 Task: Enable all dependency graphs in the code security and analysis section.
Action: Mouse moved to (983, 83)
Screenshot: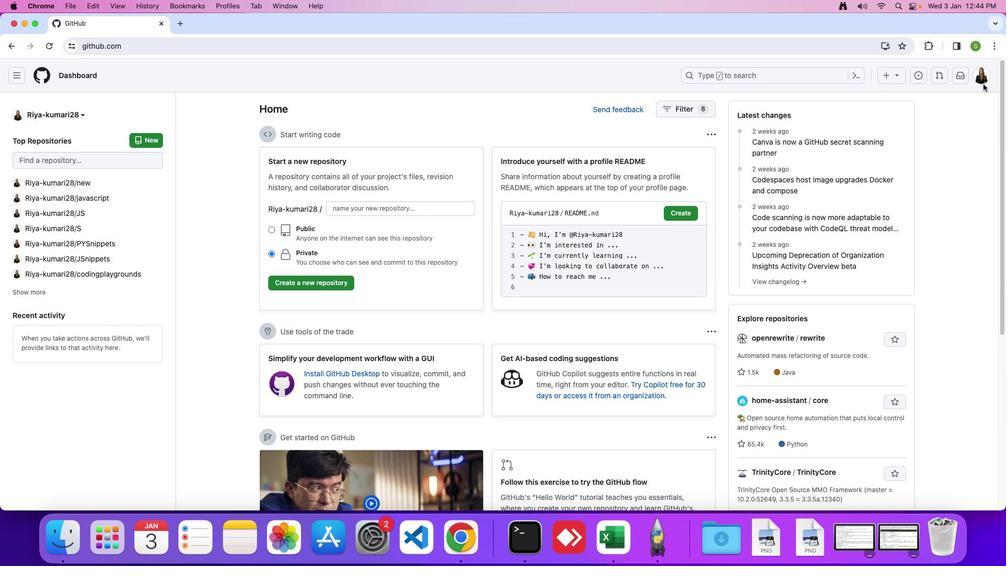 
Action: Mouse pressed left at (983, 83)
Screenshot: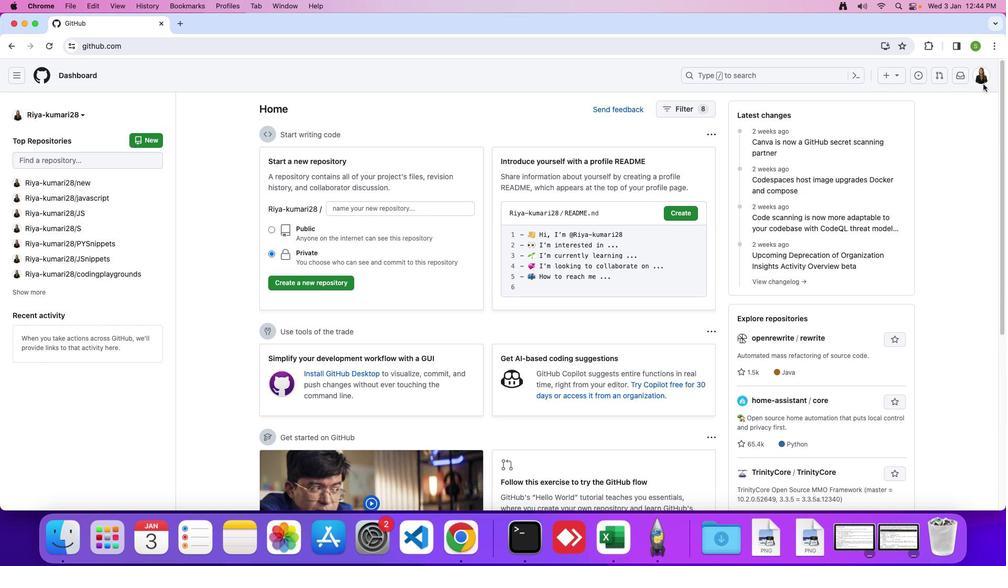 
Action: Mouse moved to (982, 81)
Screenshot: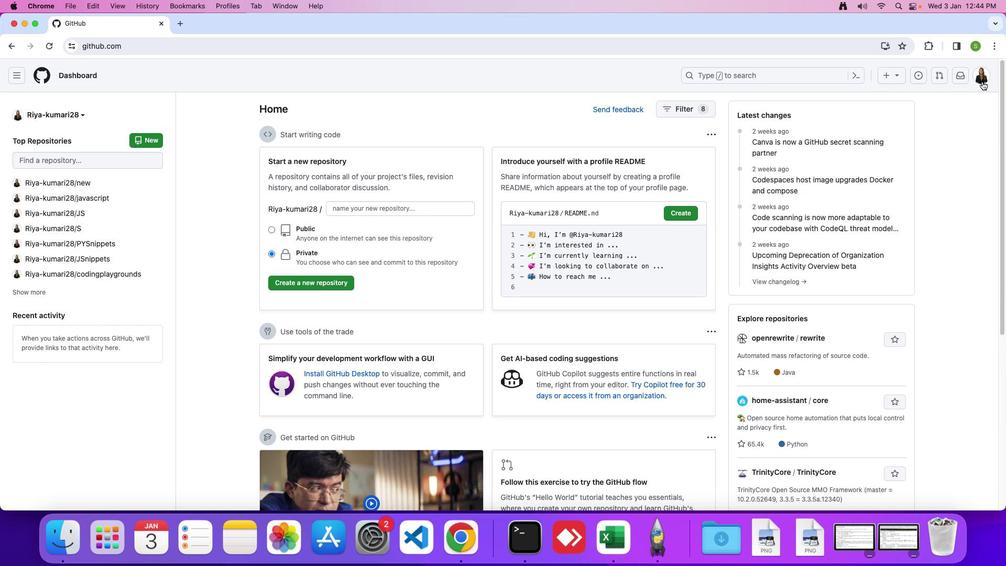 
Action: Mouse pressed left at (982, 81)
Screenshot: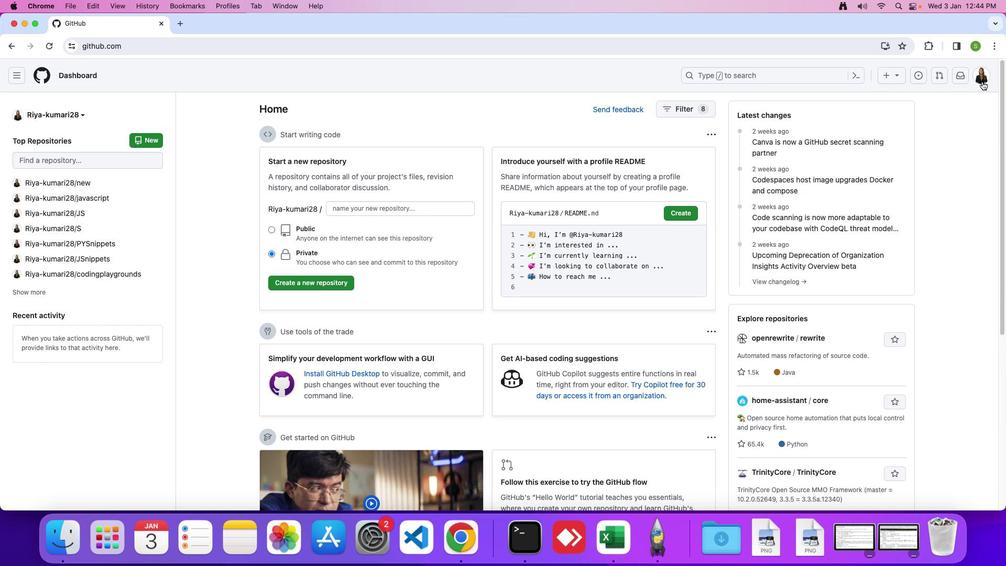 
Action: Mouse moved to (895, 362)
Screenshot: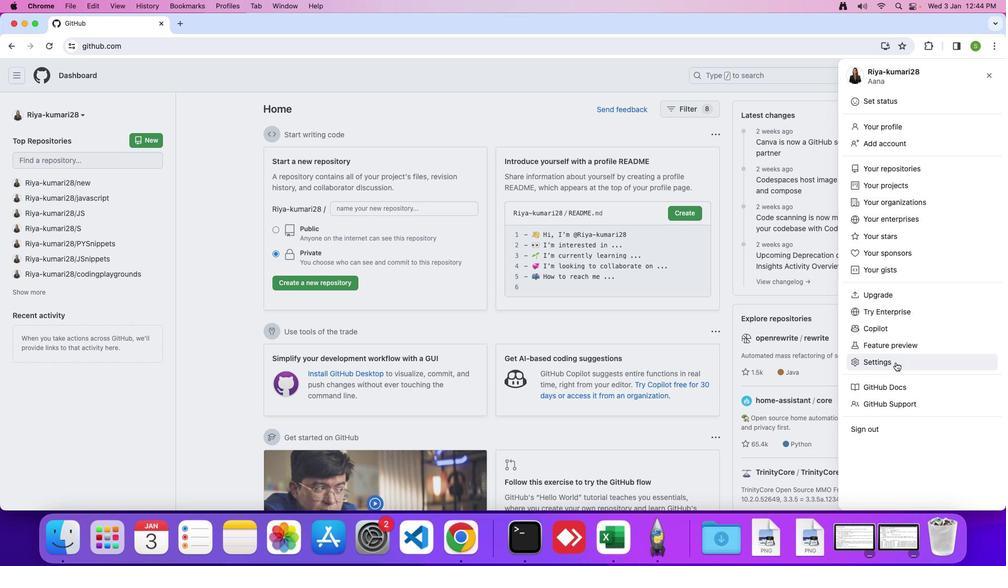 
Action: Mouse pressed left at (895, 362)
Screenshot: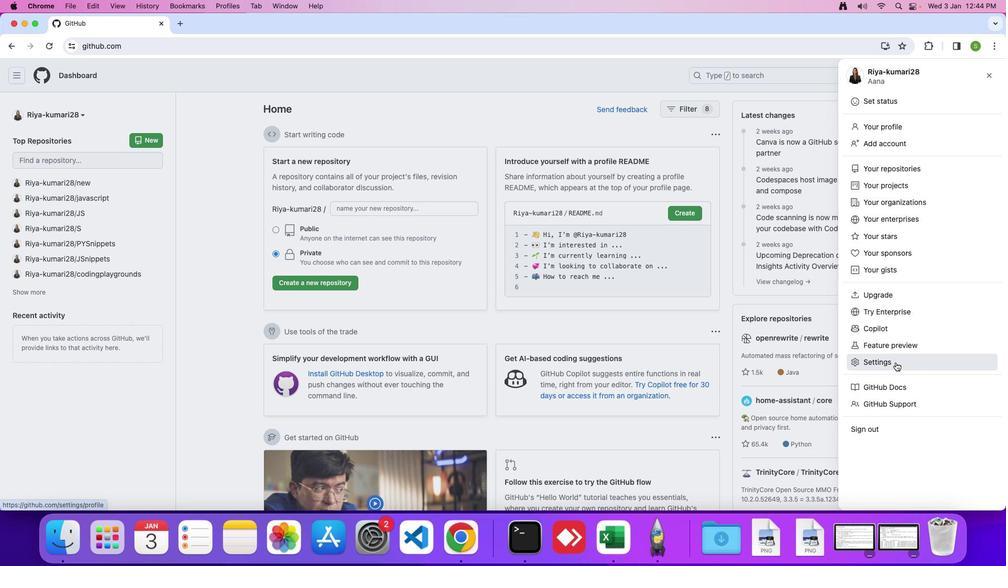 
Action: Mouse moved to (271, 339)
Screenshot: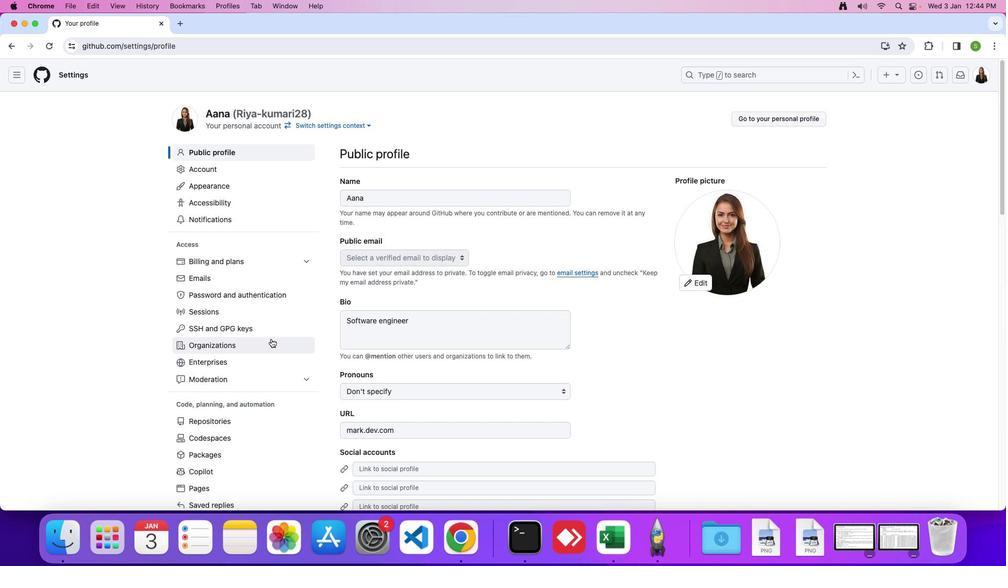 
Action: Mouse scrolled (271, 339) with delta (0, 0)
Screenshot: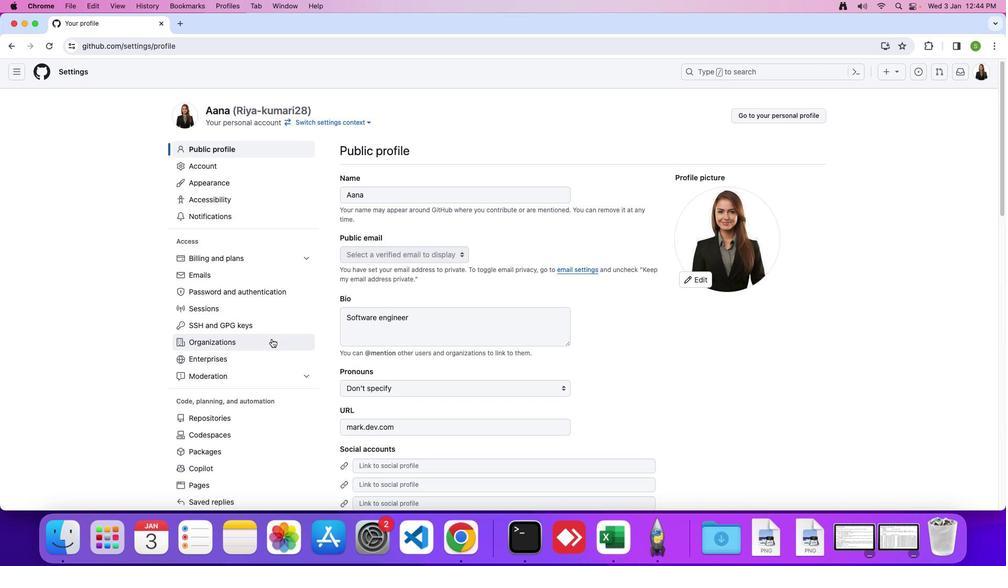 
Action: Mouse scrolled (271, 339) with delta (0, 0)
Screenshot: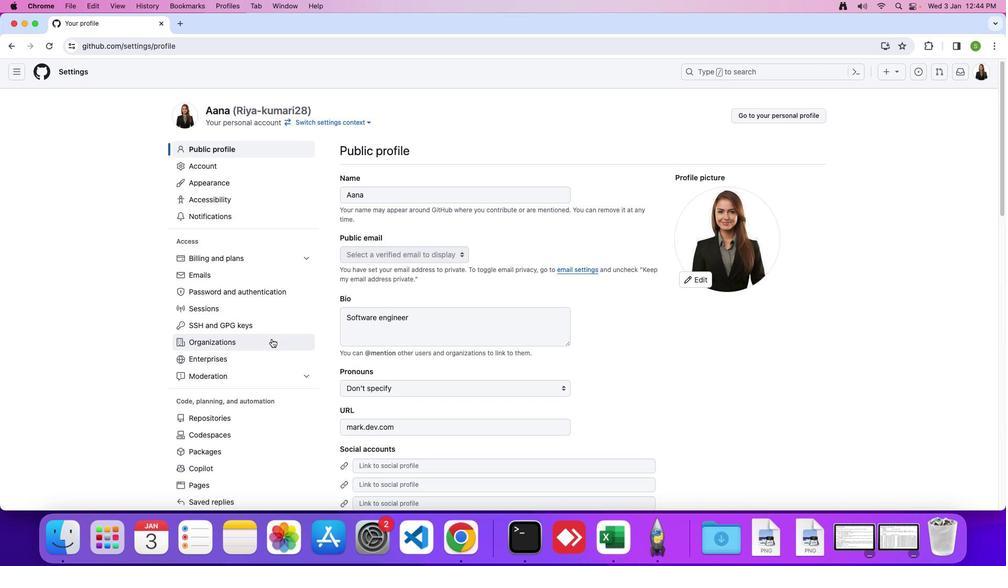 
Action: Mouse moved to (271, 338)
Screenshot: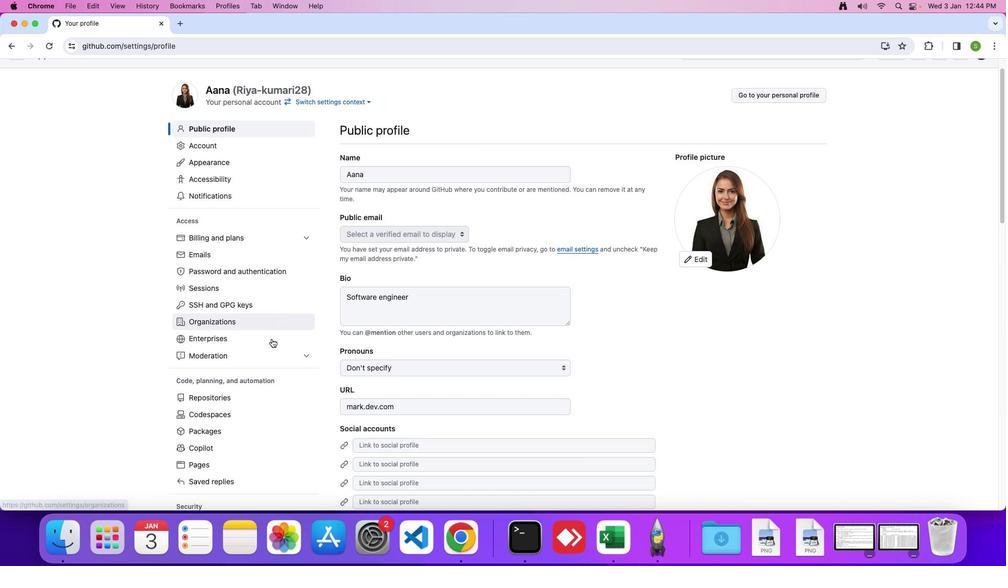 
Action: Mouse scrolled (271, 338) with delta (0, -1)
Screenshot: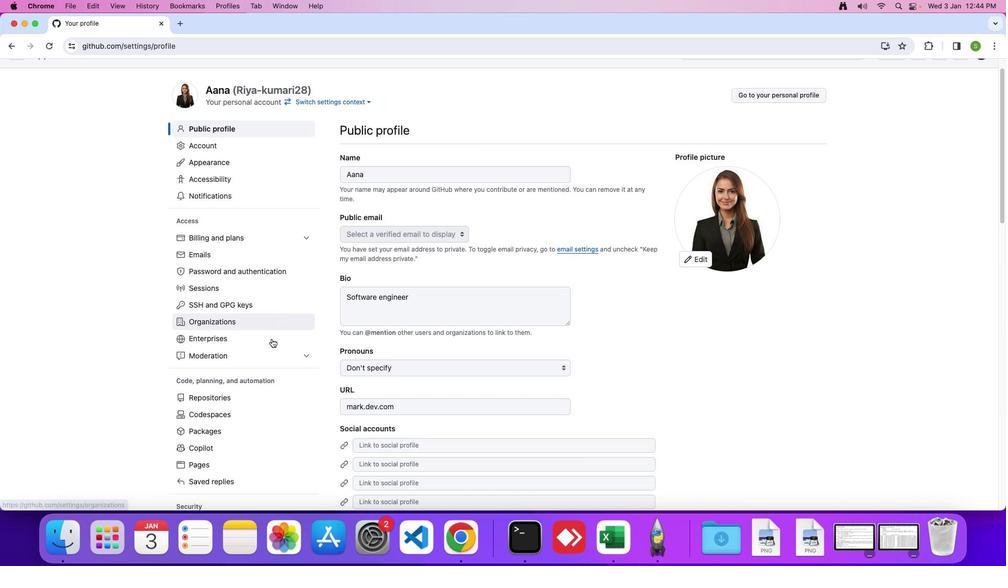 
Action: Mouse scrolled (271, 338) with delta (0, 0)
Screenshot: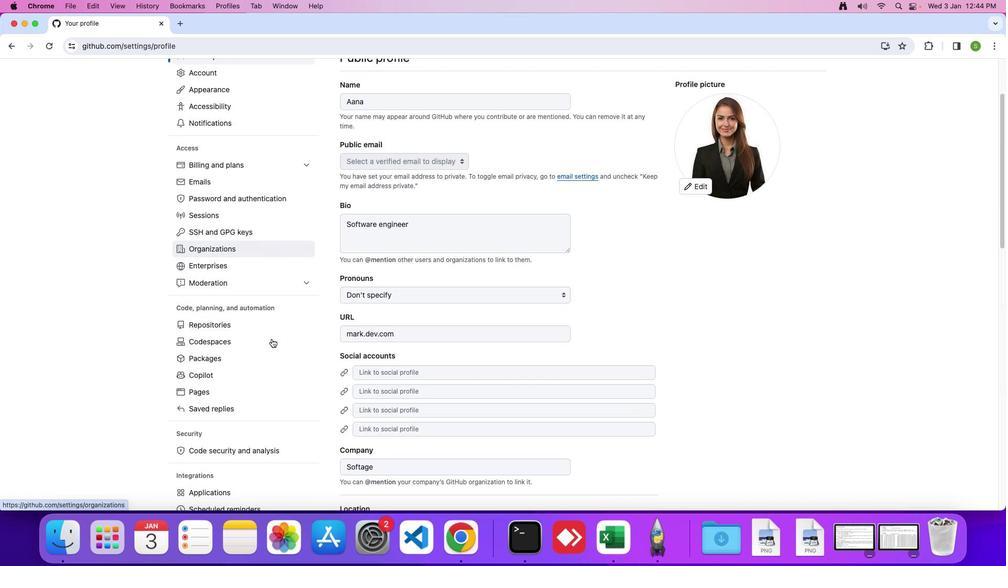 
Action: Mouse moved to (271, 338)
Screenshot: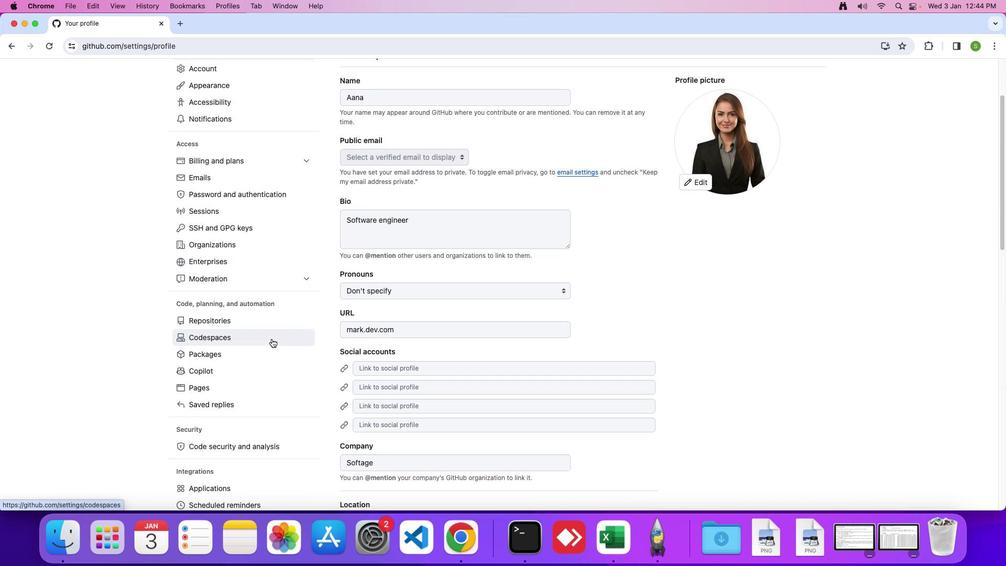 
Action: Mouse scrolled (271, 338) with delta (0, 0)
Screenshot: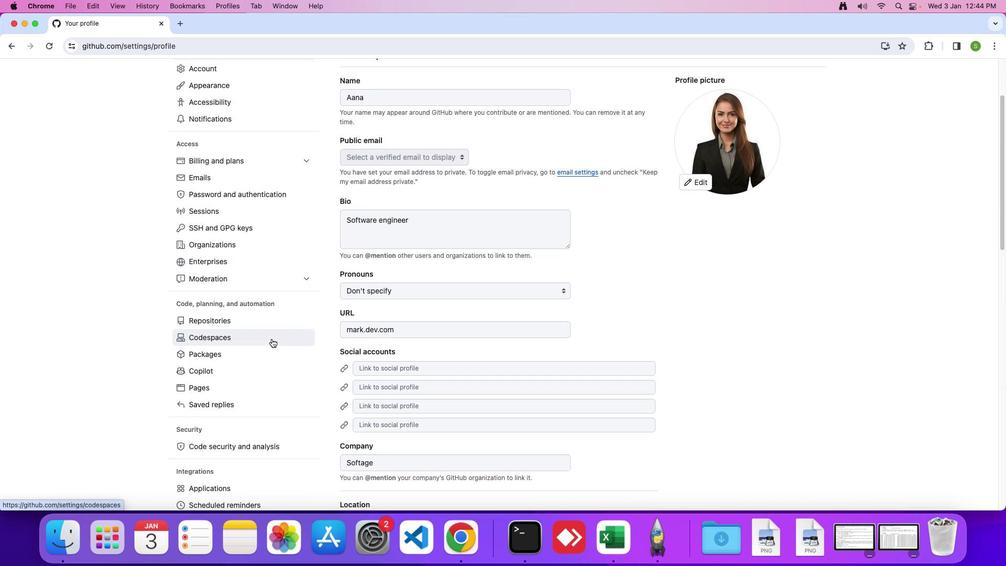 
Action: Mouse scrolled (271, 338) with delta (0, -1)
Screenshot: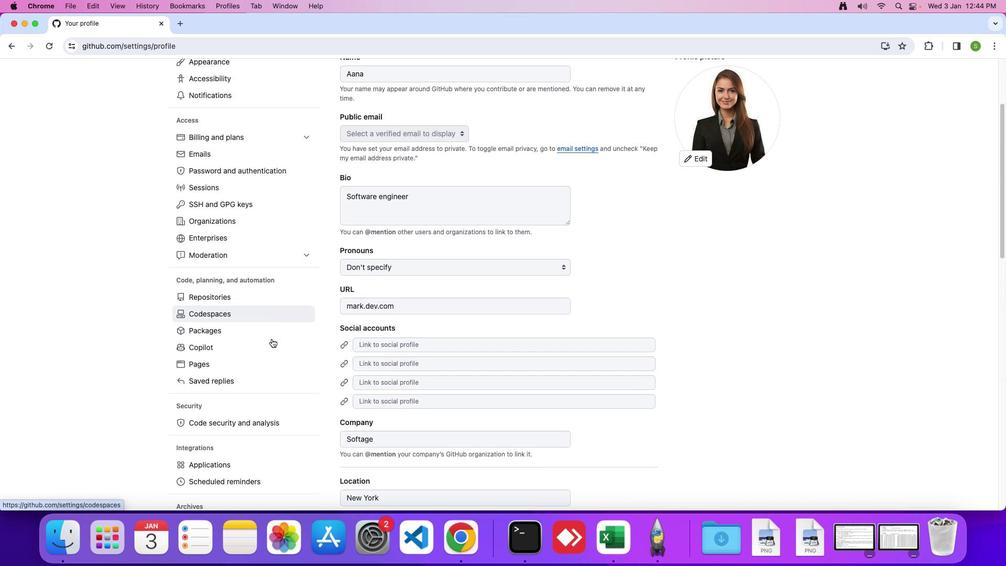 
Action: Mouse moved to (247, 366)
Screenshot: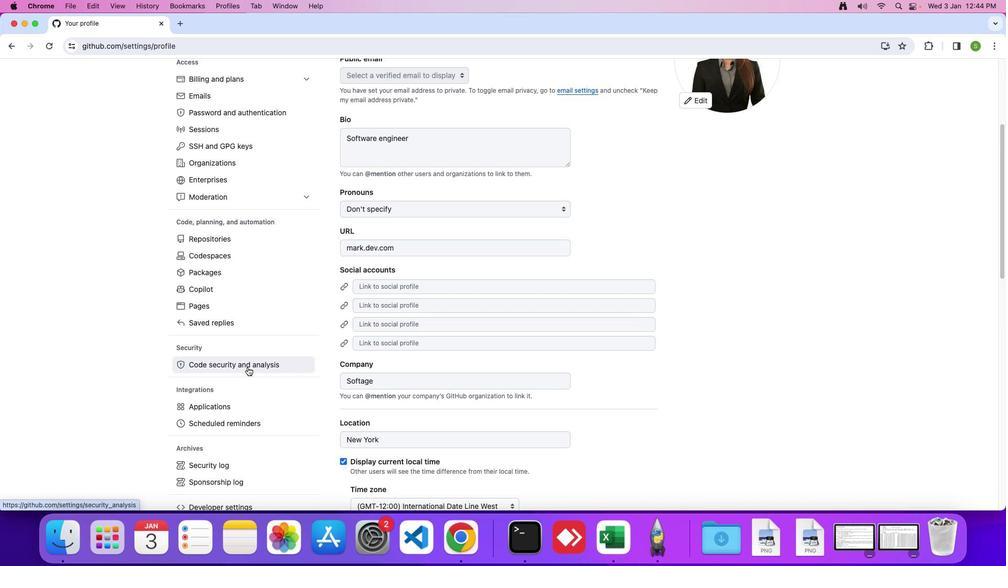 
Action: Mouse pressed left at (247, 366)
Screenshot: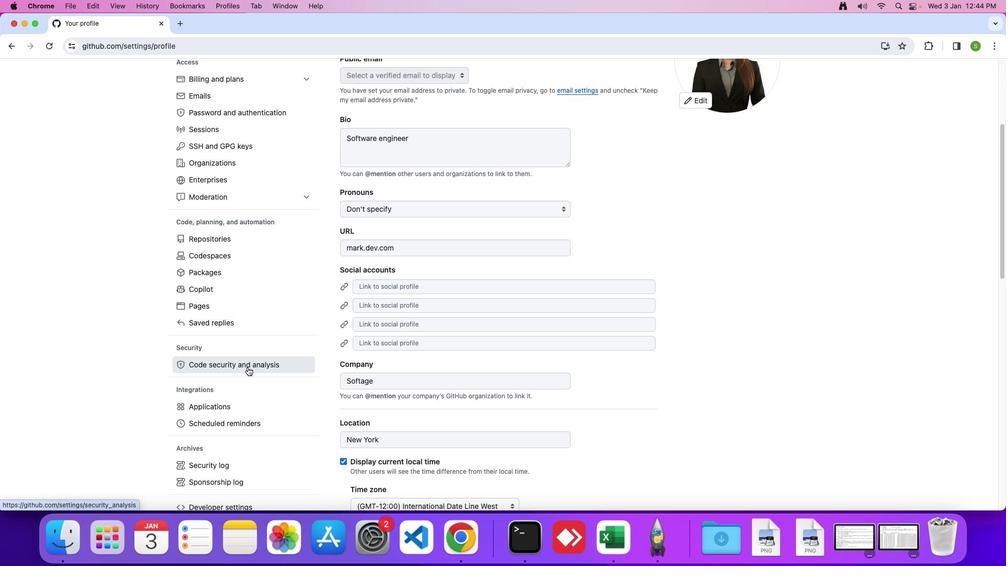 
Action: Mouse moved to (558, 362)
Screenshot: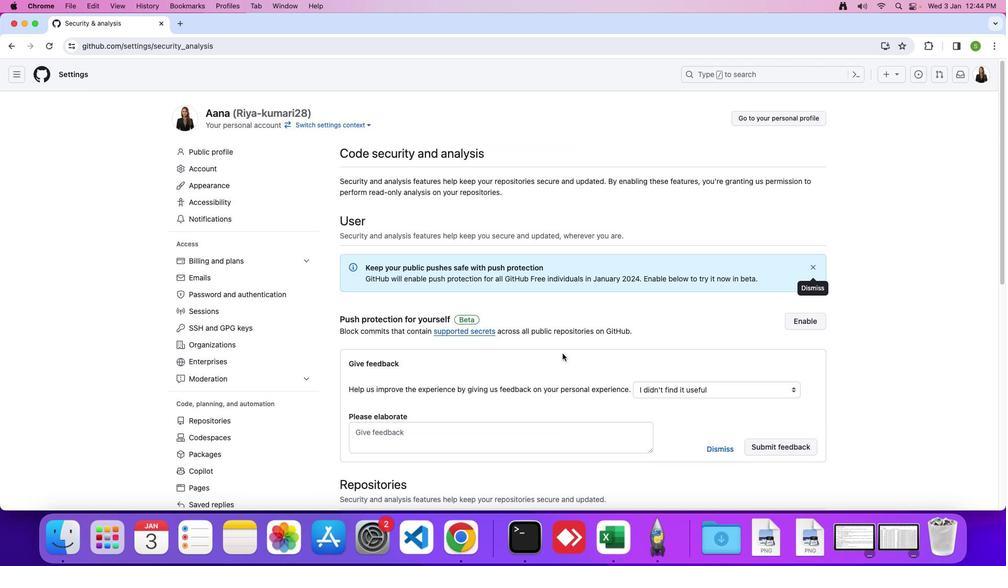 
Action: Mouse scrolled (558, 362) with delta (0, 0)
Screenshot: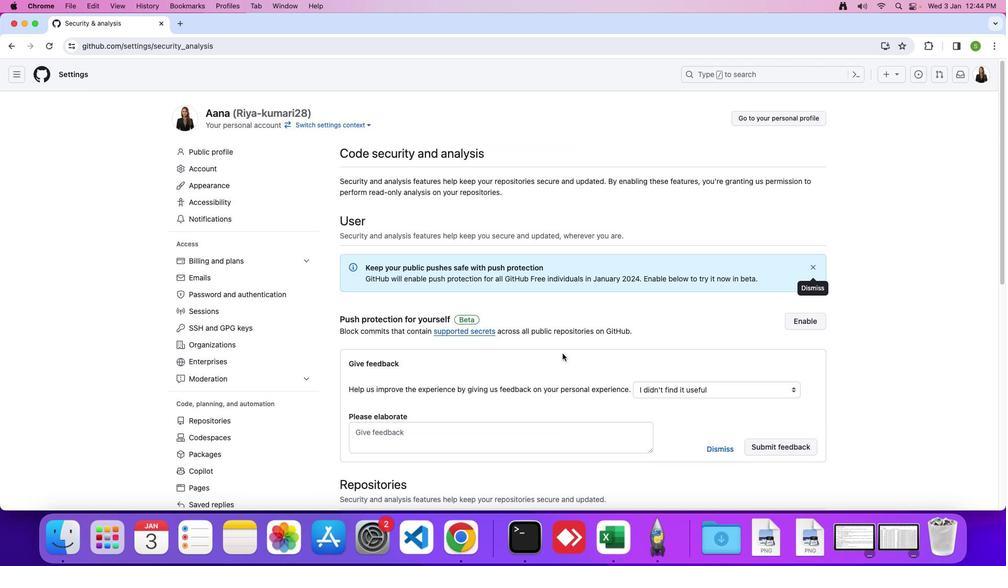 
Action: Mouse moved to (558, 361)
Screenshot: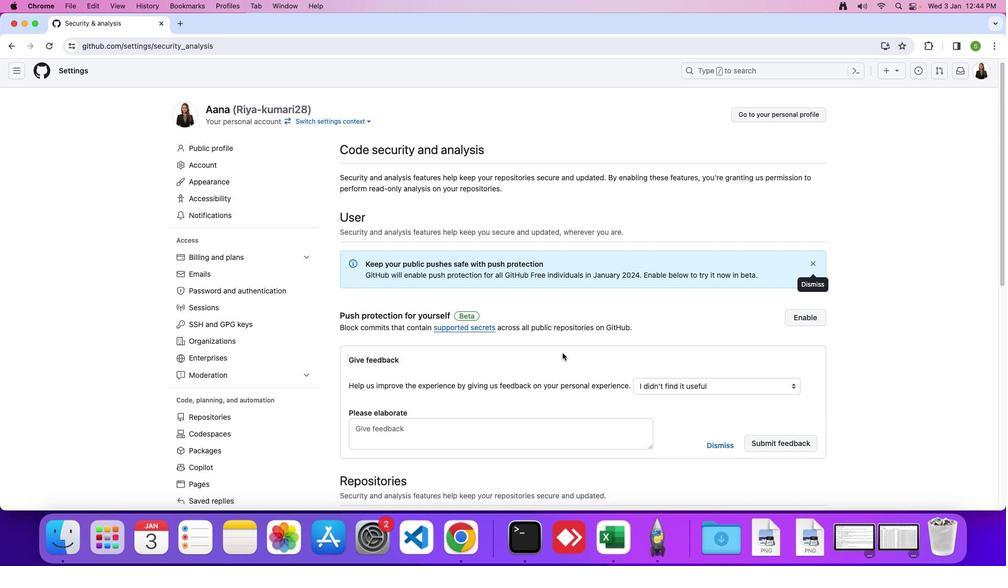 
Action: Mouse scrolled (558, 361) with delta (0, 0)
Screenshot: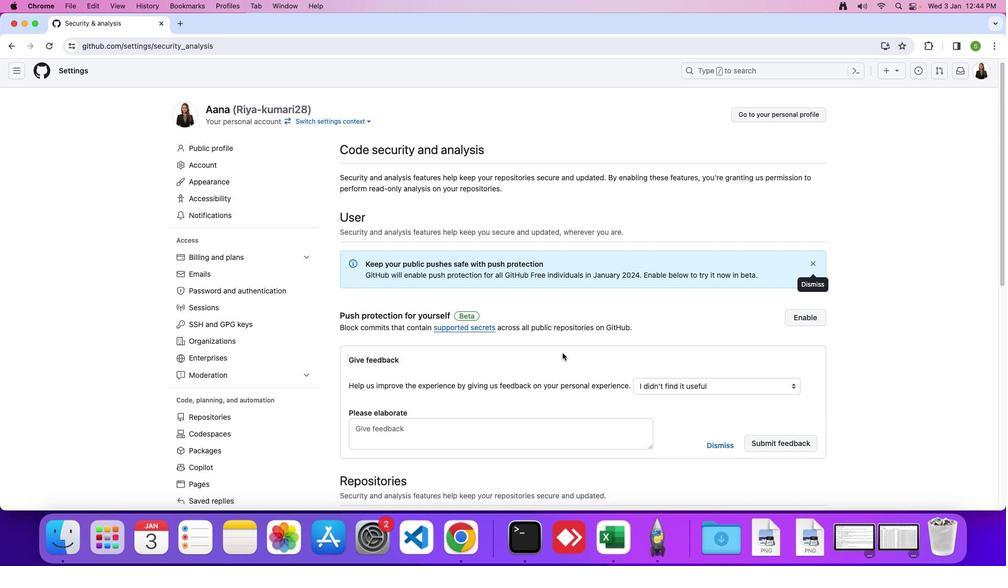 
Action: Mouse moved to (562, 353)
Screenshot: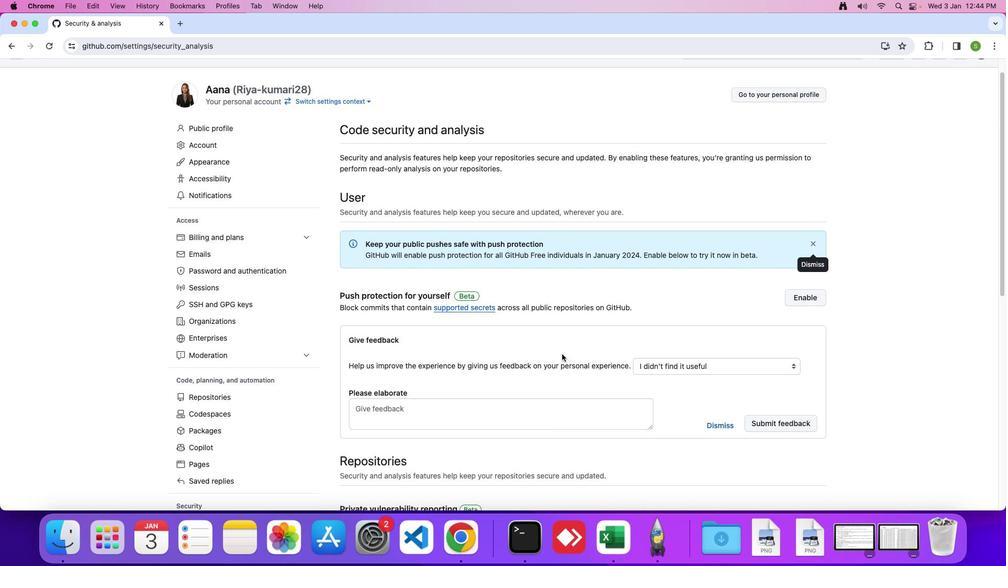 
Action: Mouse scrolled (562, 353) with delta (0, 0)
Screenshot: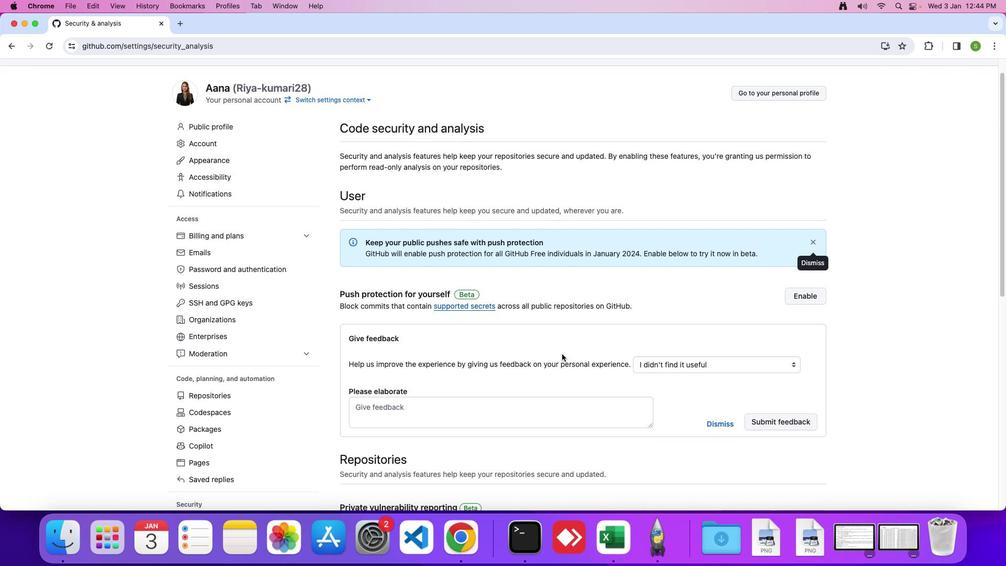 
Action: Mouse scrolled (562, 353) with delta (0, 0)
Screenshot: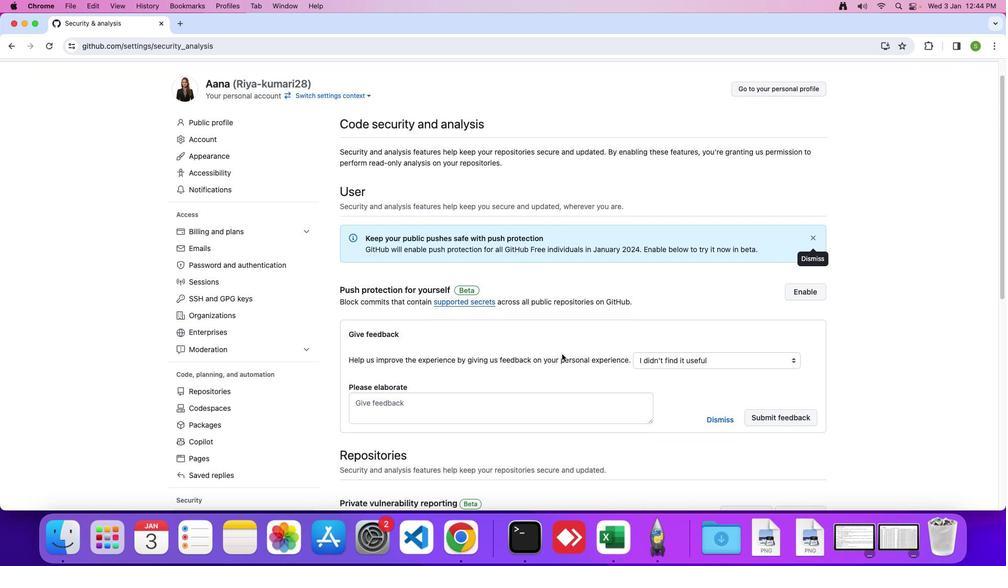 
Action: Mouse scrolled (562, 353) with delta (0, -2)
Screenshot: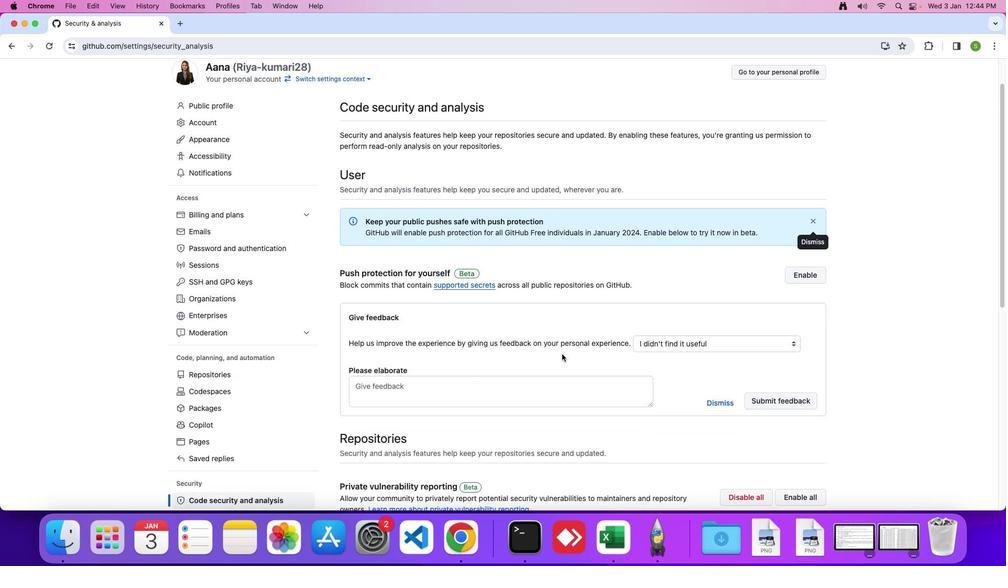 
Action: Mouse scrolled (562, 353) with delta (0, 0)
Screenshot: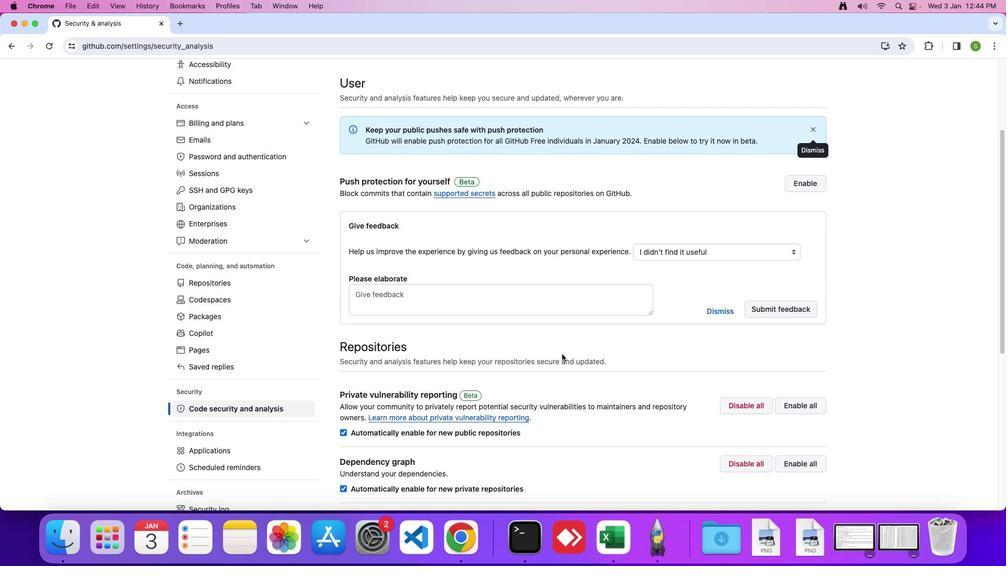 
Action: Mouse scrolled (562, 353) with delta (0, 0)
Screenshot: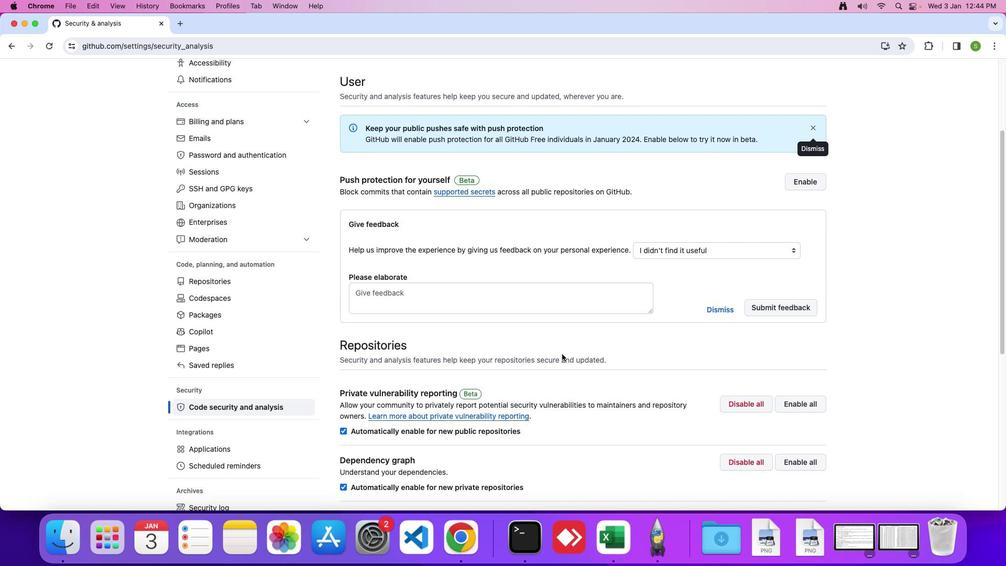 
Action: Mouse scrolled (562, 353) with delta (0, -2)
Screenshot: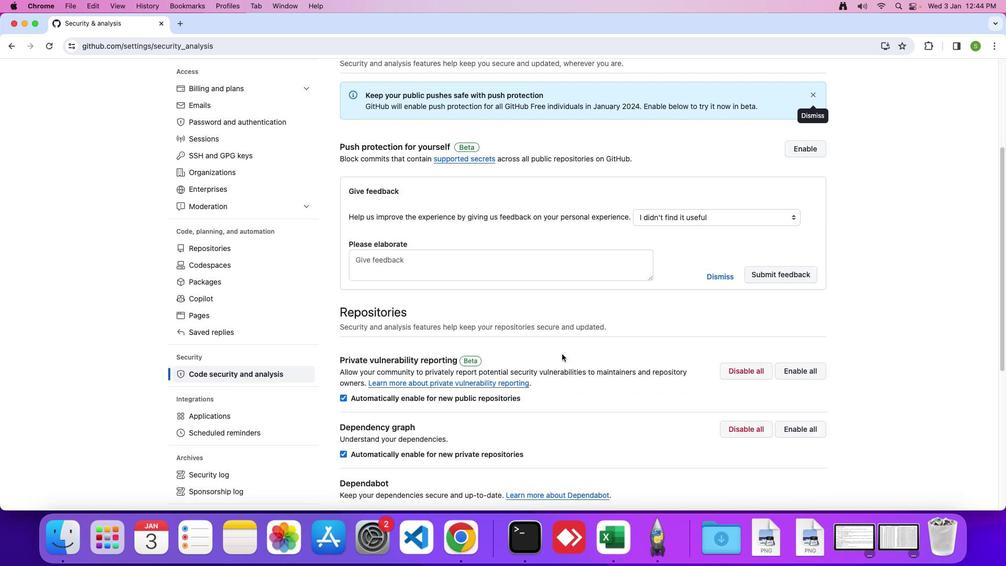 
Action: Mouse scrolled (562, 353) with delta (0, -2)
Screenshot: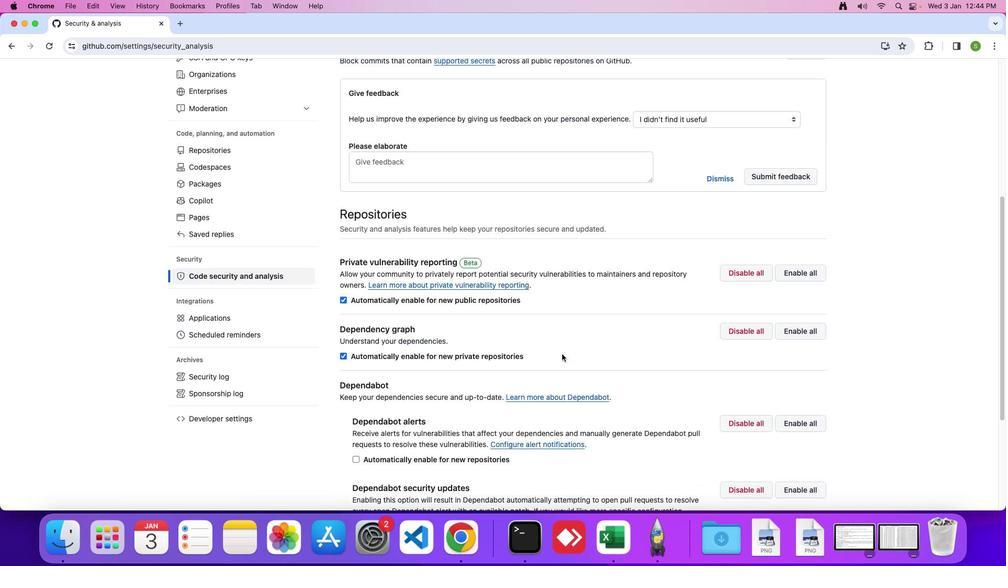 
Action: Mouse moved to (805, 245)
Screenshot: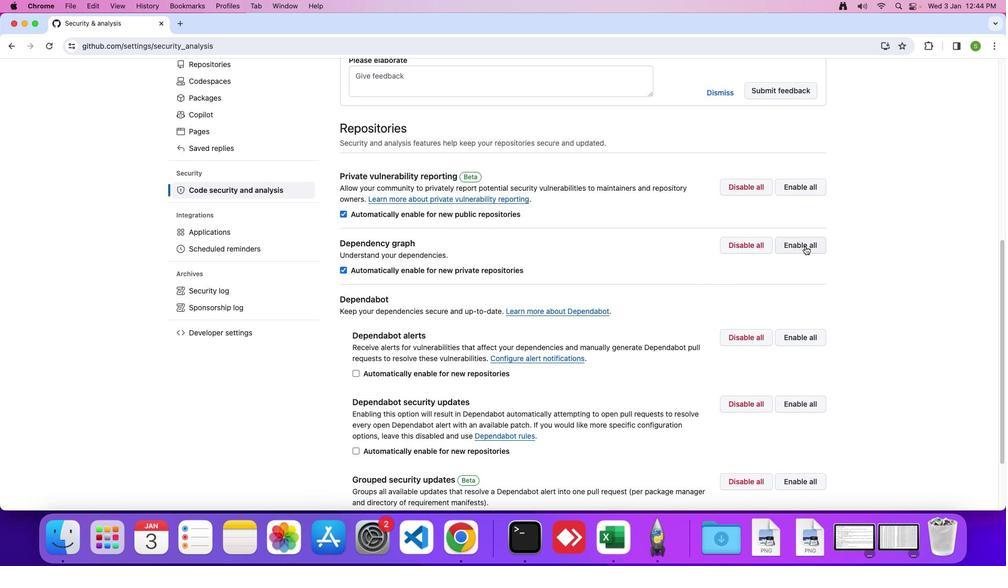 
Action: Mouse pressed left at (805, 245)
Screenshot: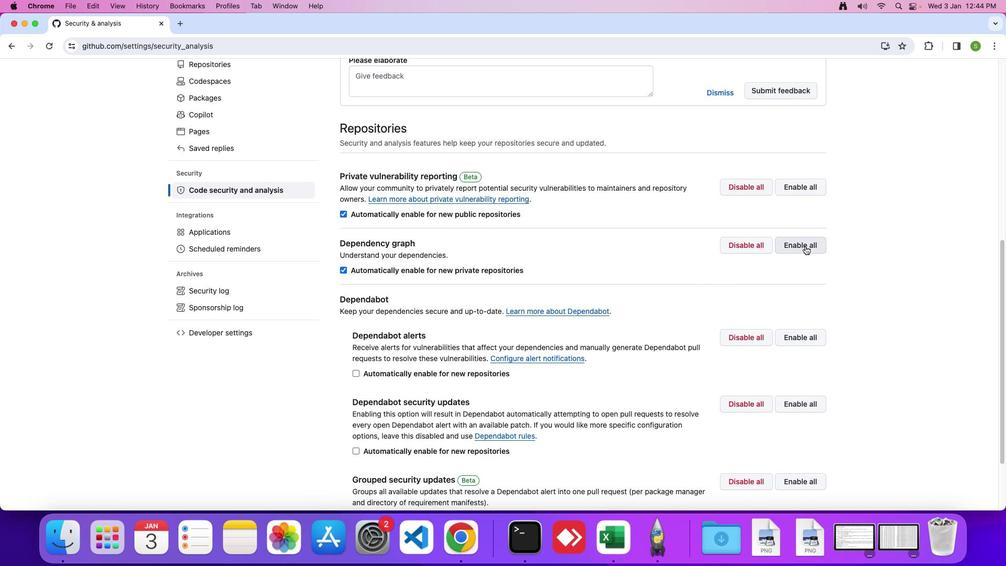 
Action: Mouse moved to (542, 204)
Screenshot: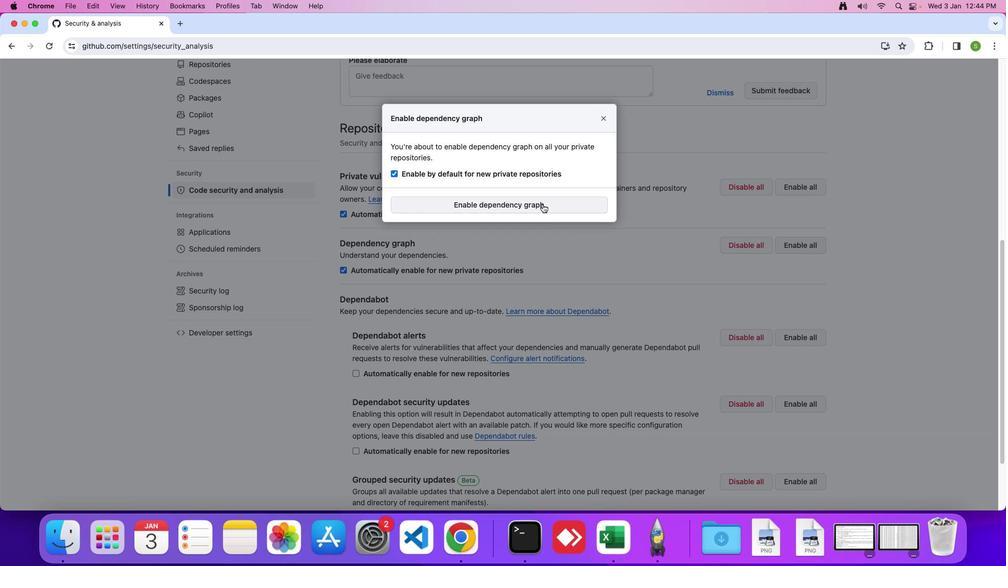 
Action: Mouse pressed left at (542, 204)
Screenshot: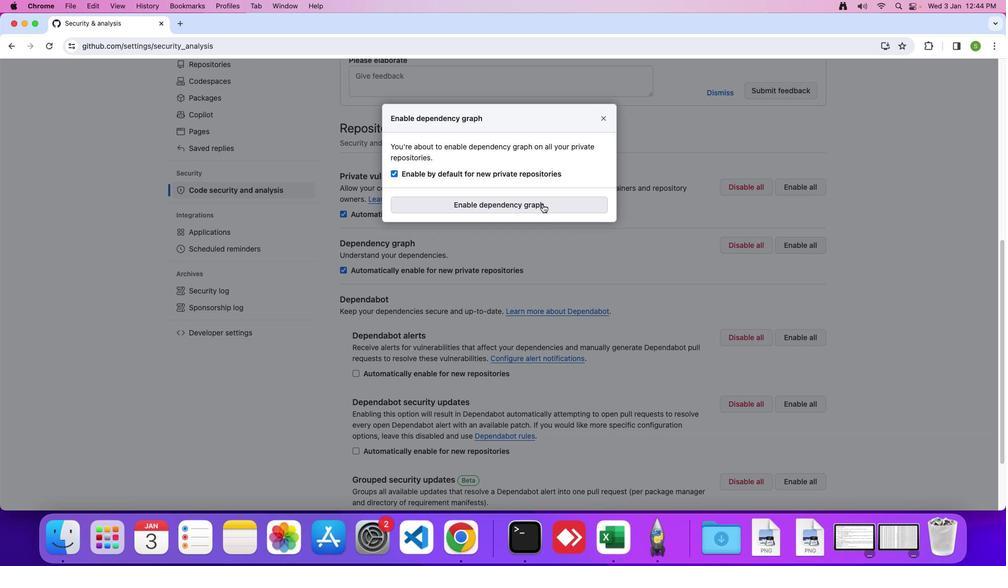 
Action: Mouse moved to (542, 204)
Screenshot: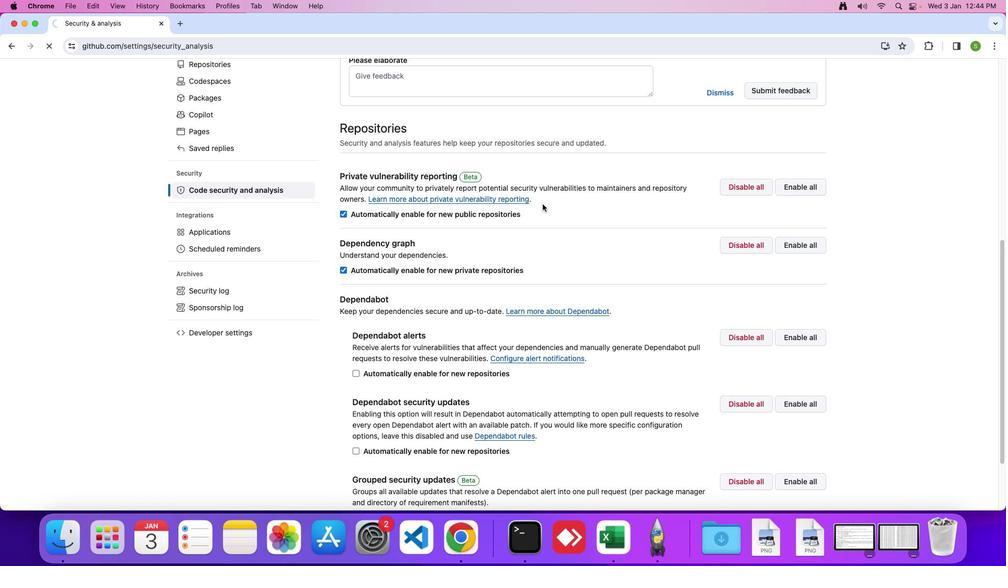 
